 Task: Provide the standings of the 2023 Victory Lane Racing Xfinity Series for the track "Daytona Int'l Speedway".
Action: Mouse moved to (171, 407)
Screenshot: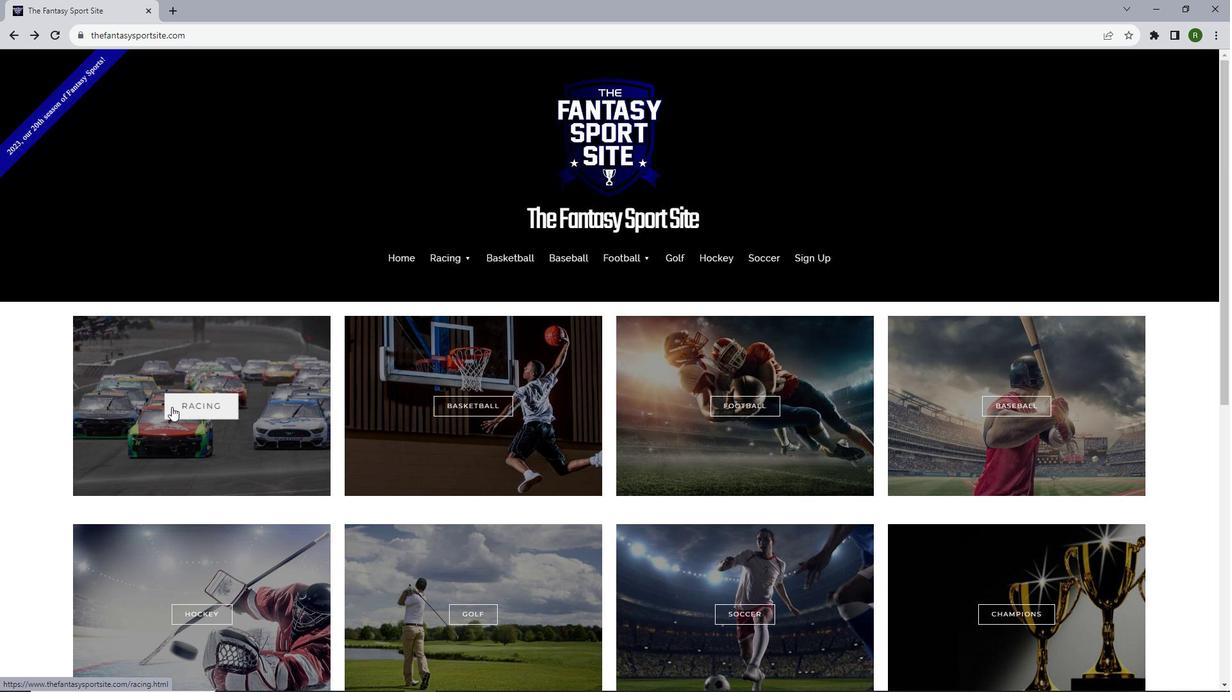 
Action: Mouse pressed left at (171, 407)
Screenshot: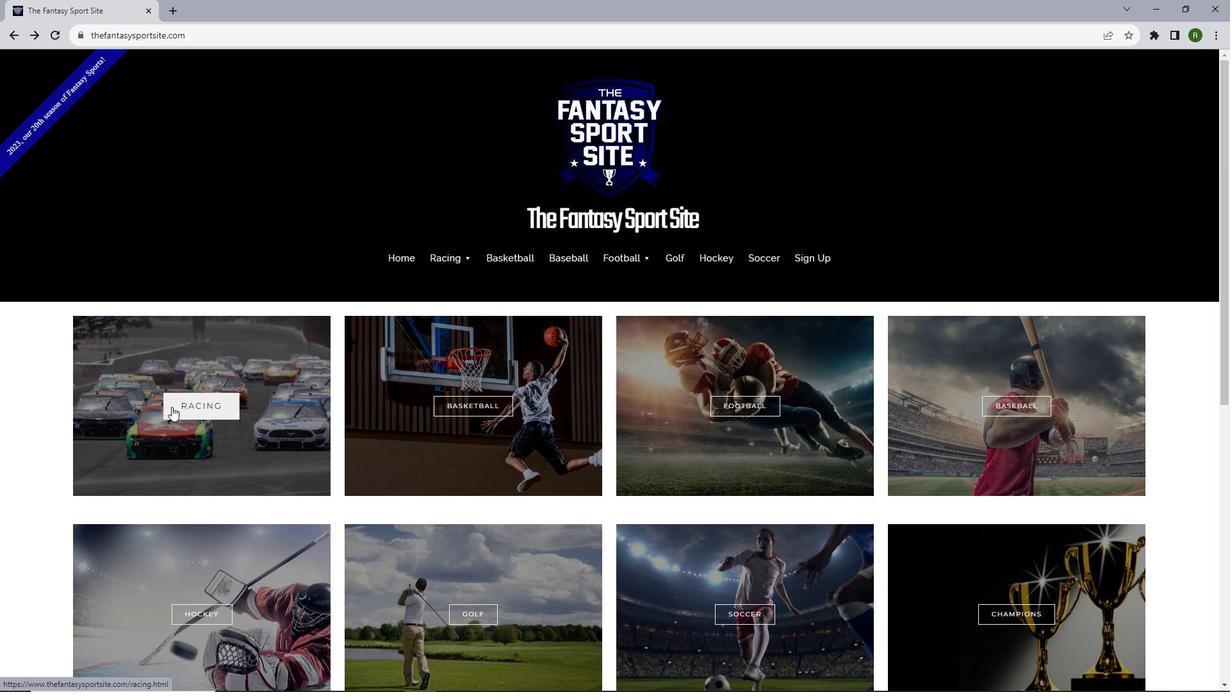 
Action: Mouse moved to (435, 362)
Screenshot: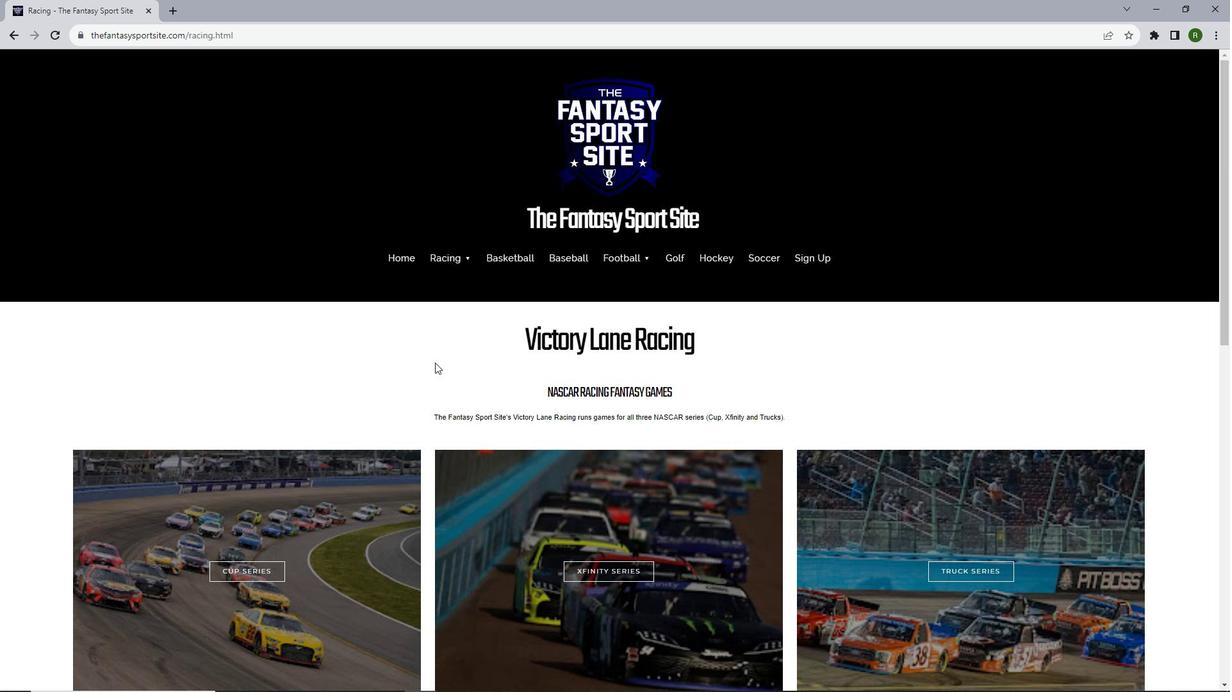 
Action: Mouse scrolled (435, 362) with delta (0, 0)
Screenshot: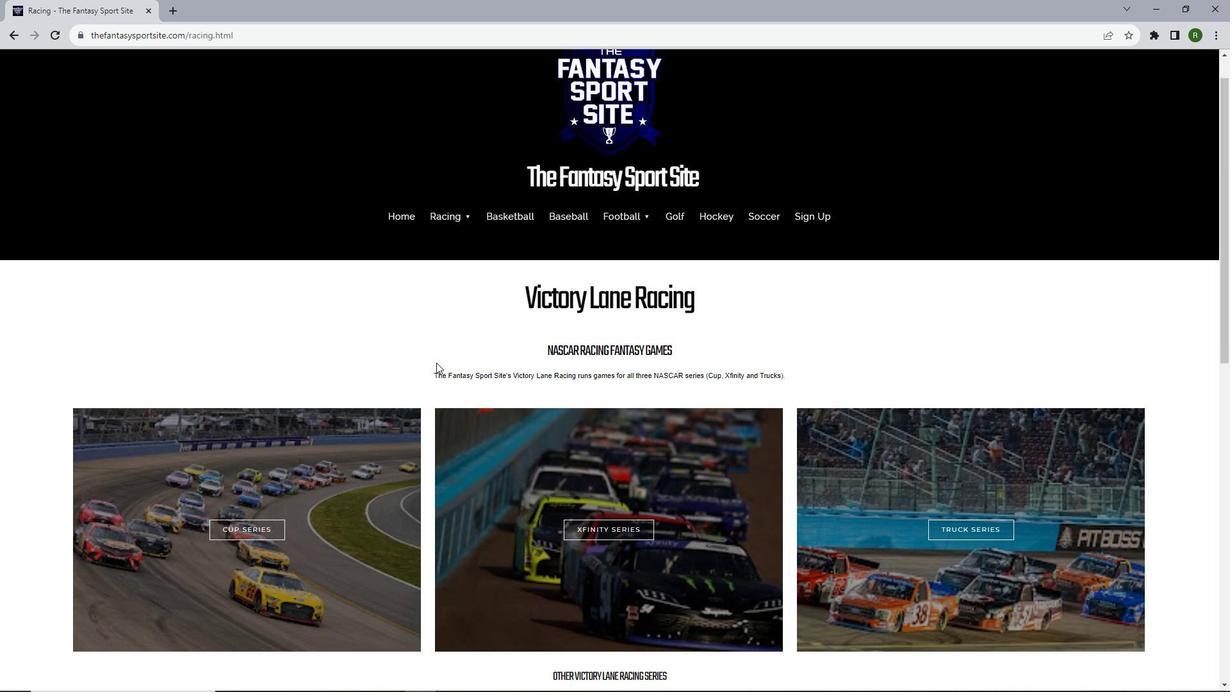 
Action: Mouse scrolled (435, 362) with delta (0, 0)
Screenshot: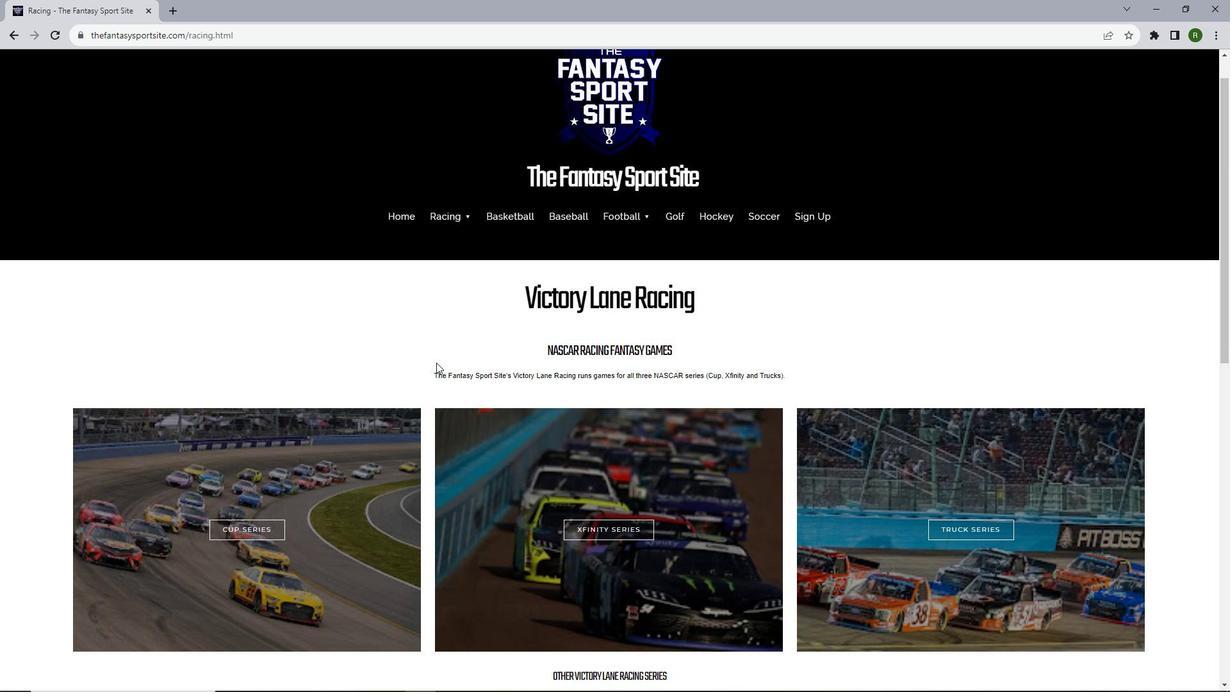 
Action: Mouse moved to (451, 365)
Screenshot: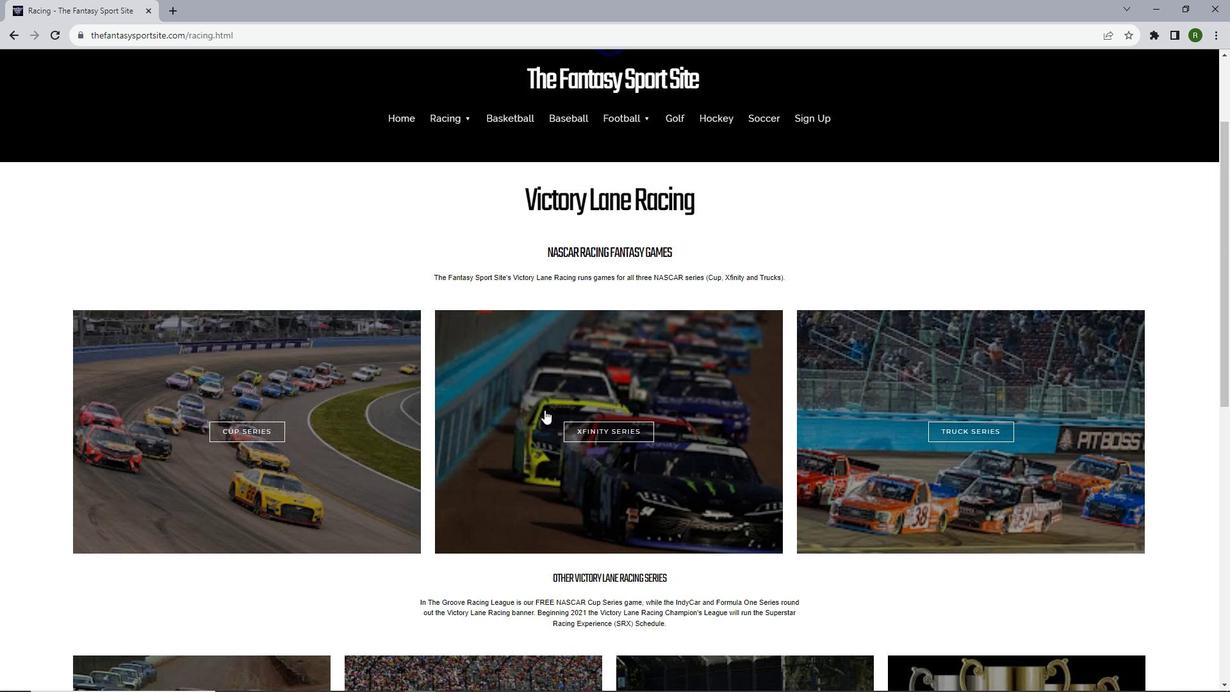 
Action: Mouse scrolled (451, 365) with delta (0, 0)
Screenshot: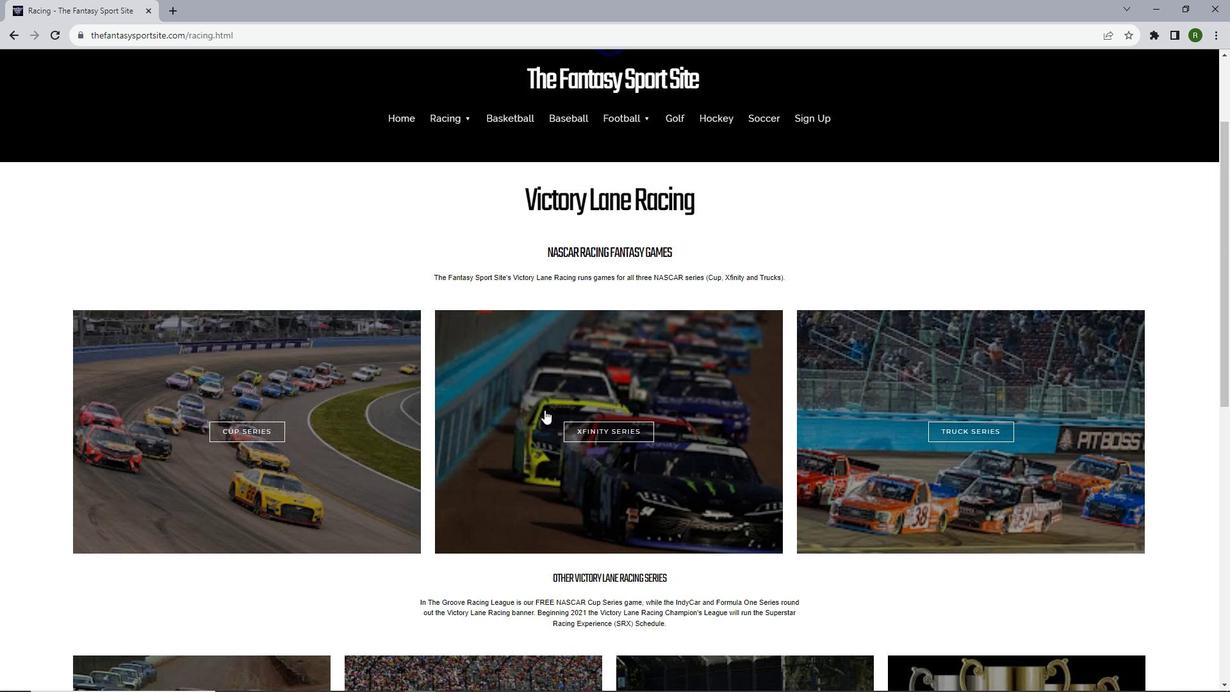 
Action: Mouse moved to (598, 373)
Screenshot: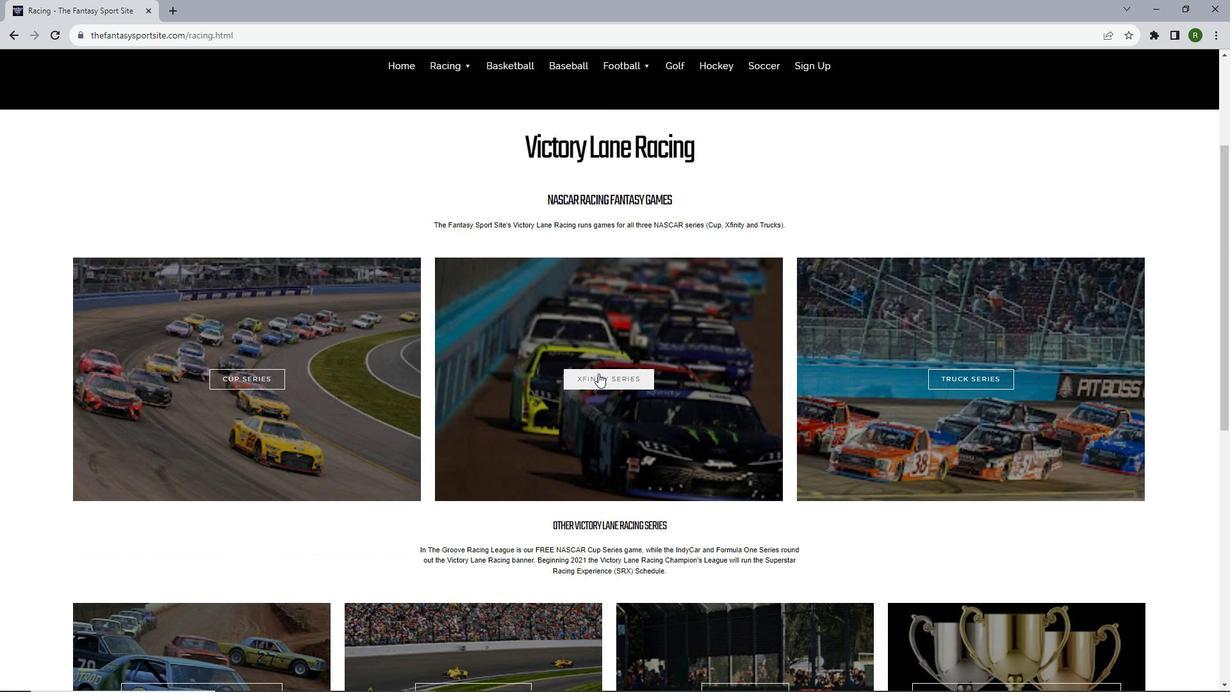 
Action: Mouse pressed left at (598, 373)
Screenshot: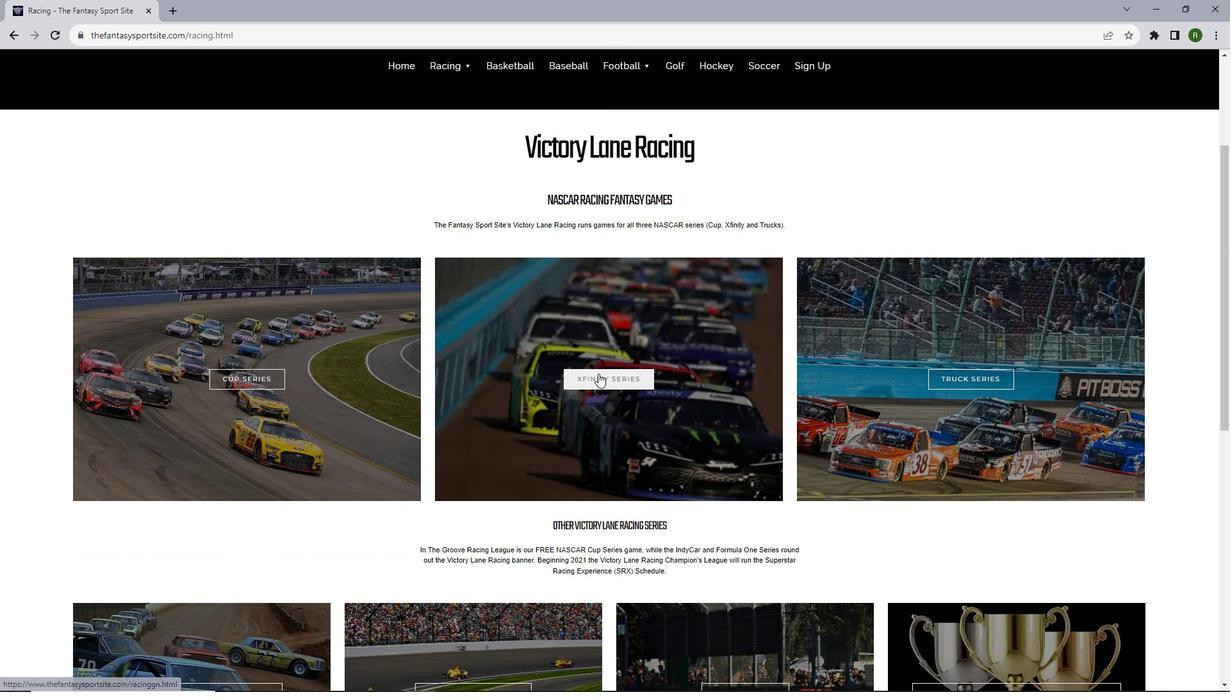 
Action: Mouse moved to (280, 290)
Screenshot: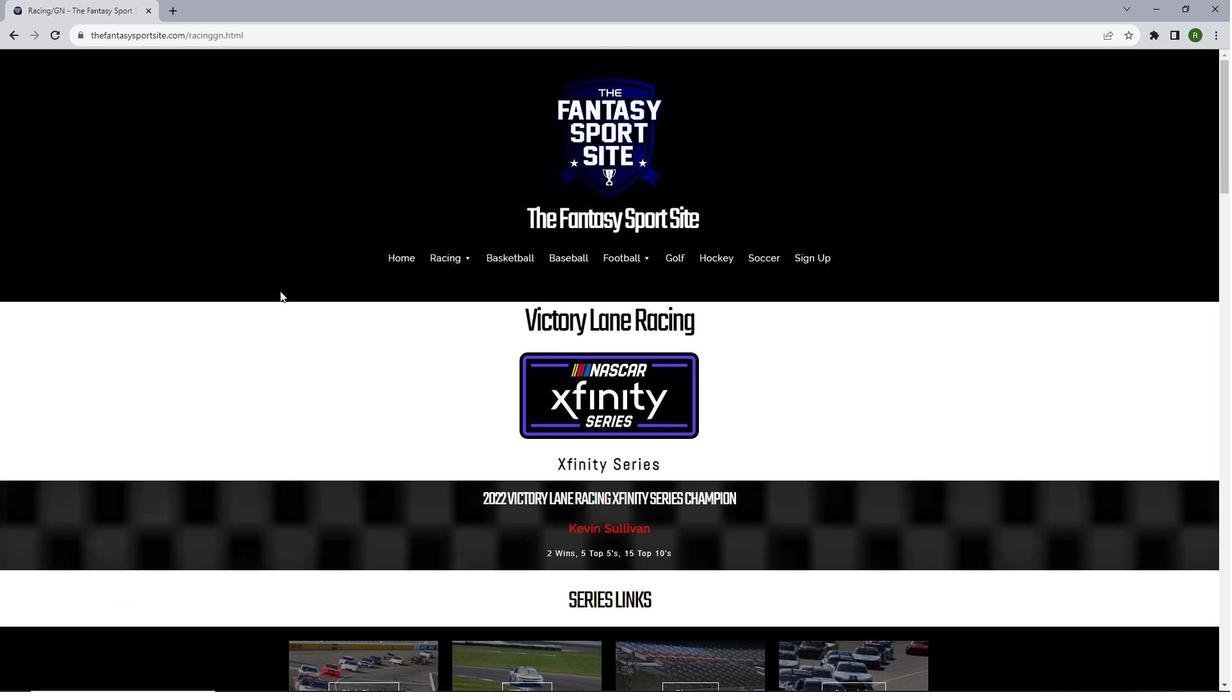 
Action: Mouse scrolled (280, 290) with delta (0, 0)
Screenshot: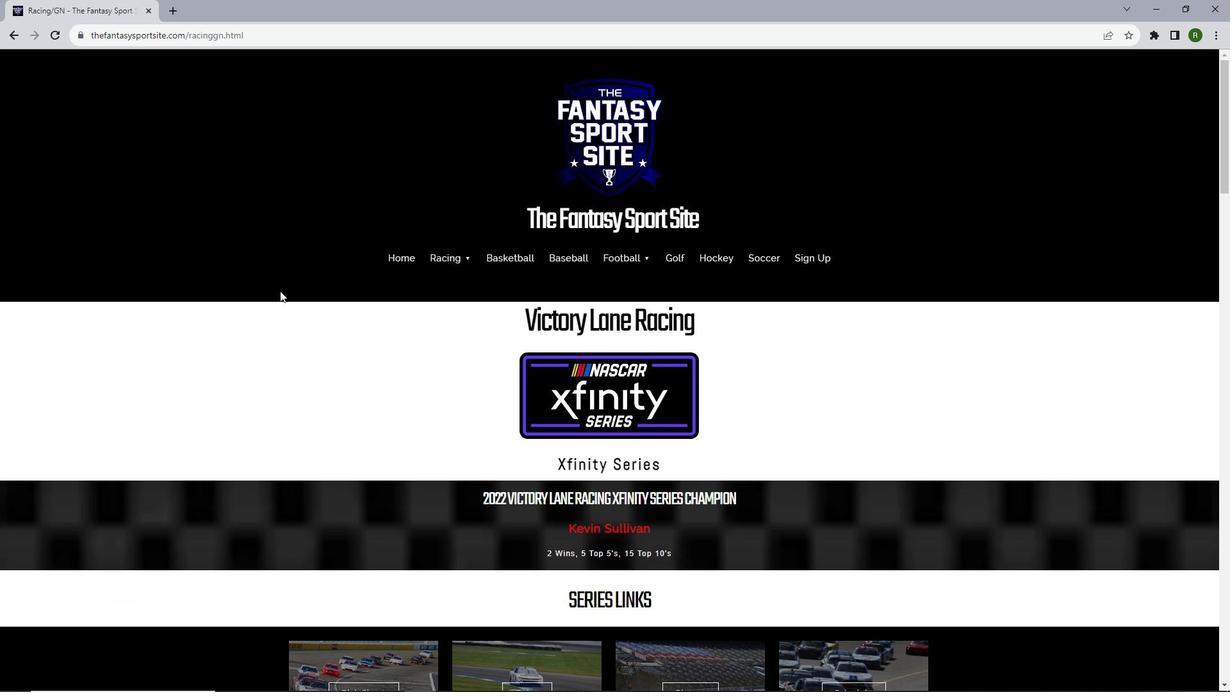 
Action: Mouse scrolled (280, 290) with delta (0, 0)
Screenshot: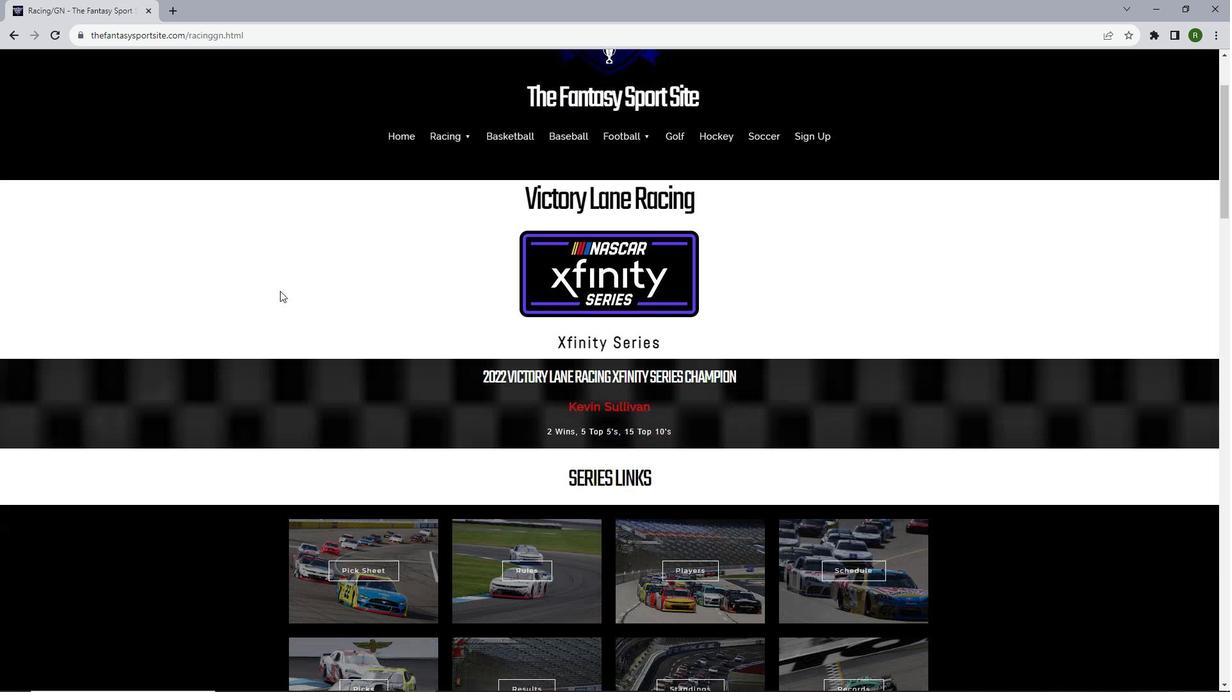 
Action: Mouse scrolled (280, 290) with delta (0, 0)
Screenshot: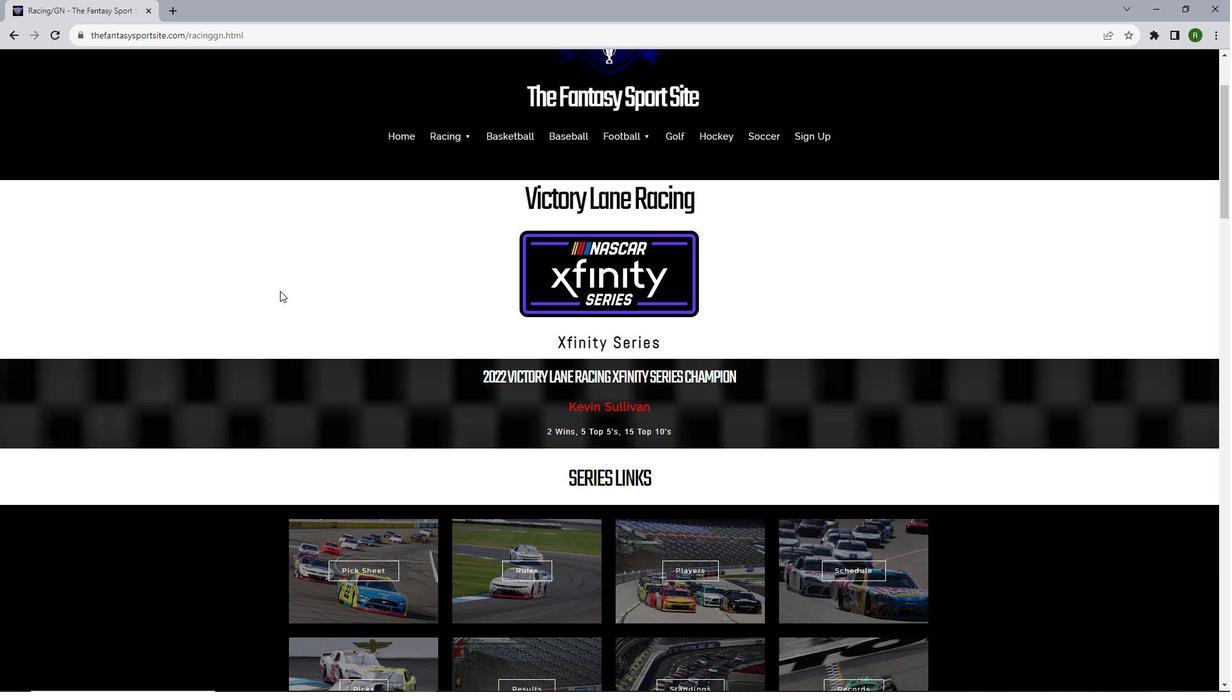 
Action: Mouse scrolled (280, 290) with delta (0, 0)
Screenshot: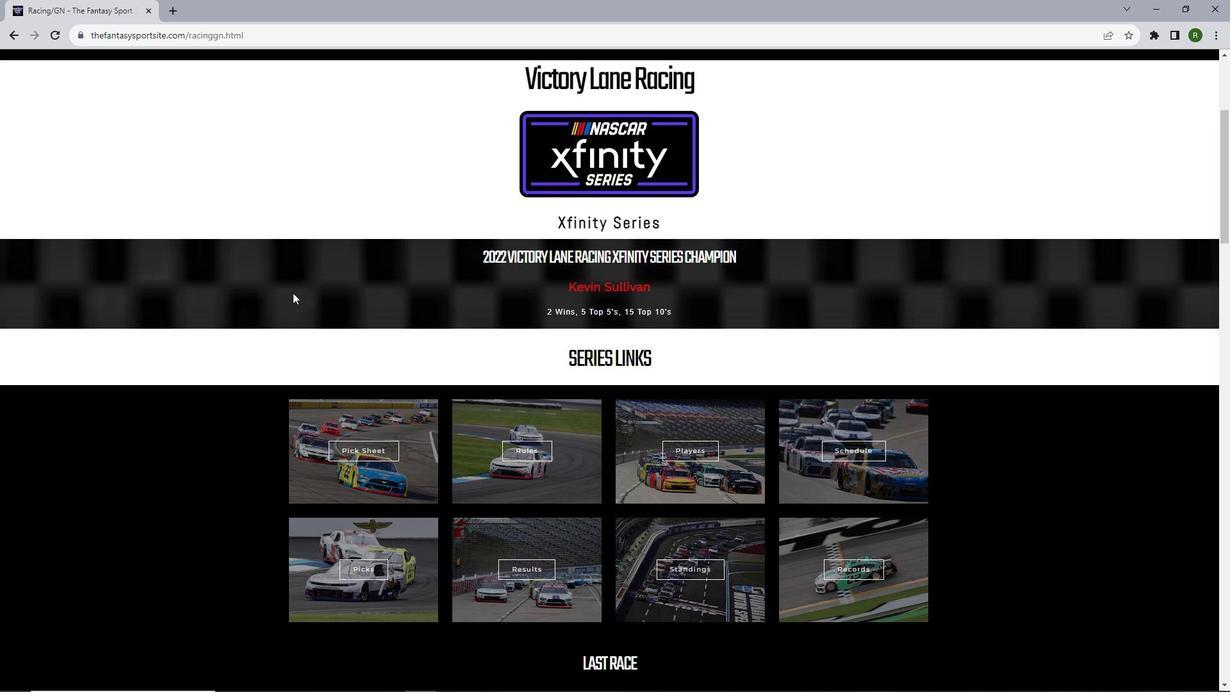 
Action: Mouse moved to (672, 548)
Screenshot: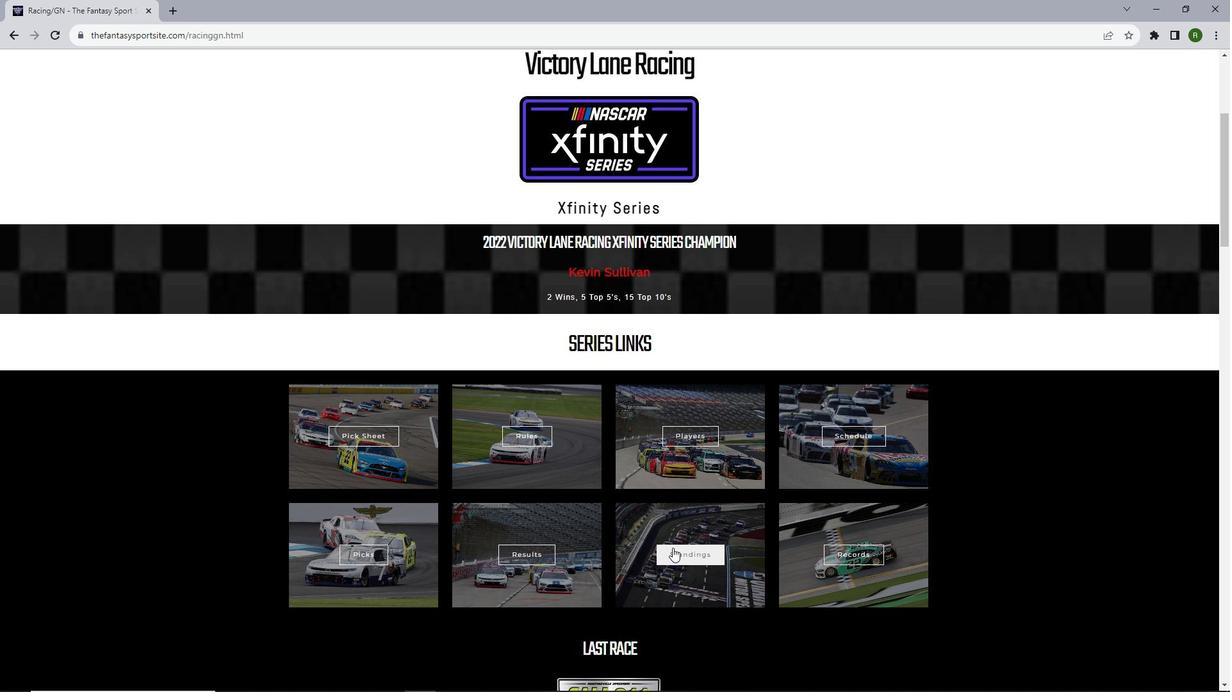
Action: Mouse pressed left at (672, 548)
Screenshot: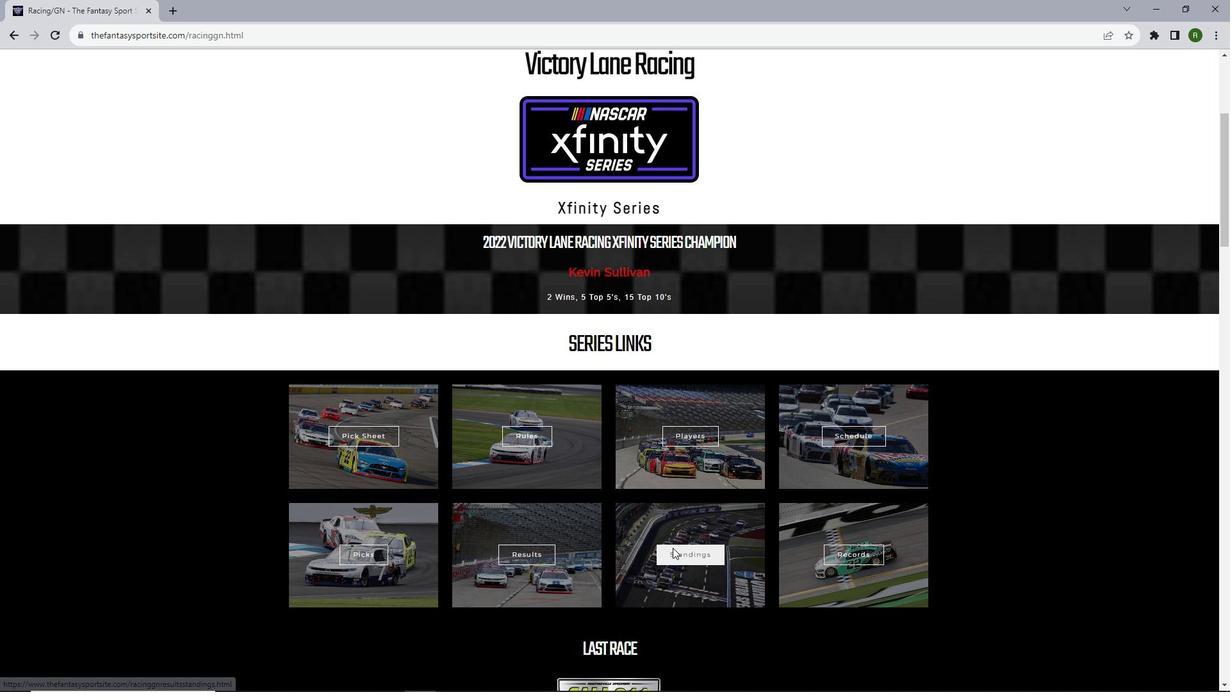 
Action: Mouse moved to (374, 310)
Screenshot: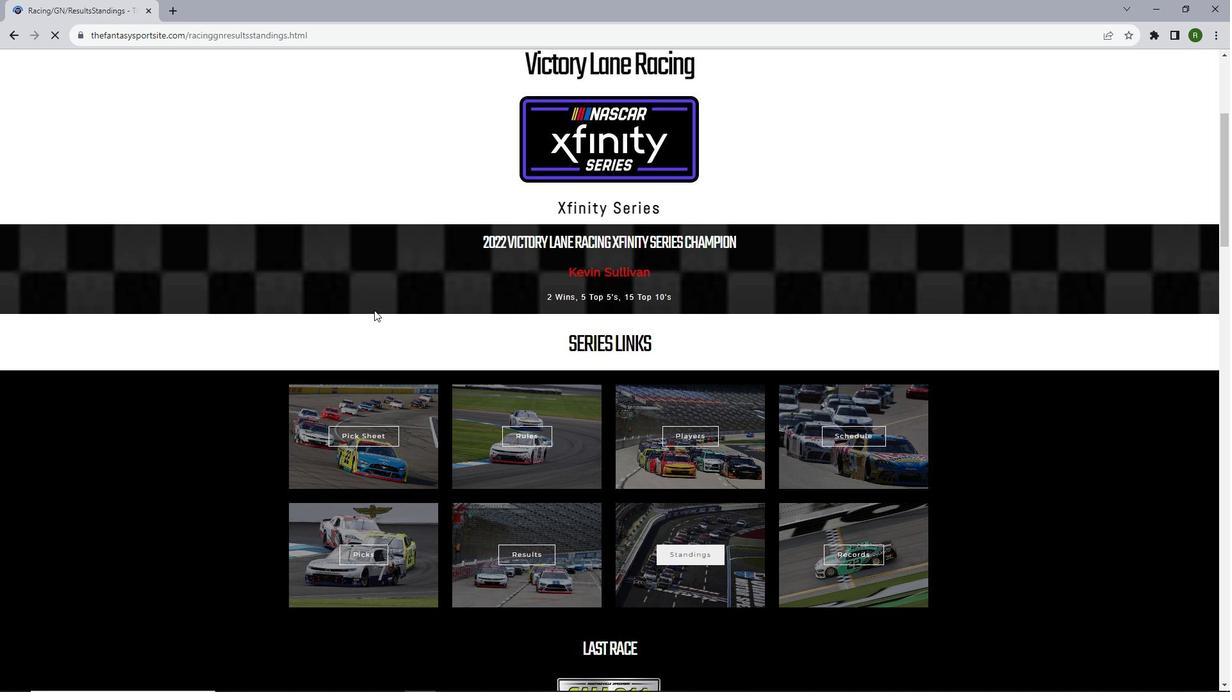 
Action: Mouse scrolled (374, 309) with delta (0, 0)
Screenshot: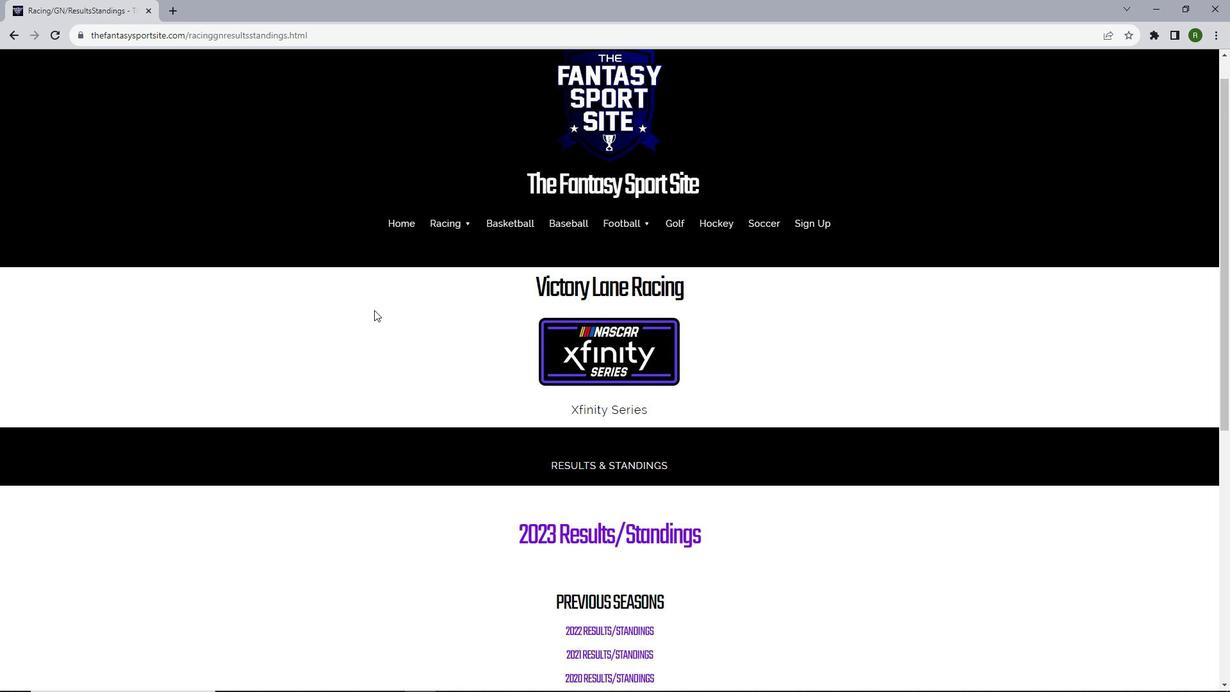 
Action: Mouse scrolled (374, 309) with delta (0, 0)
Screenshot: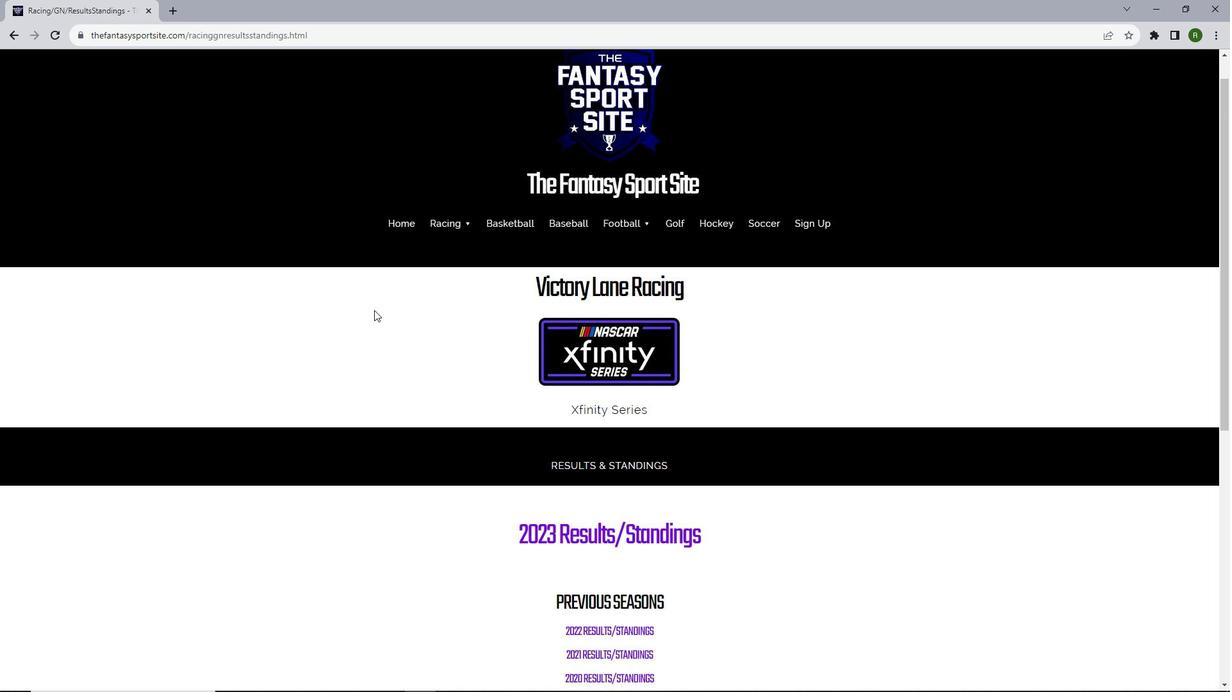 
Action: Mouse scrolled (374, 309) with delta (0, 0)
Screenshot: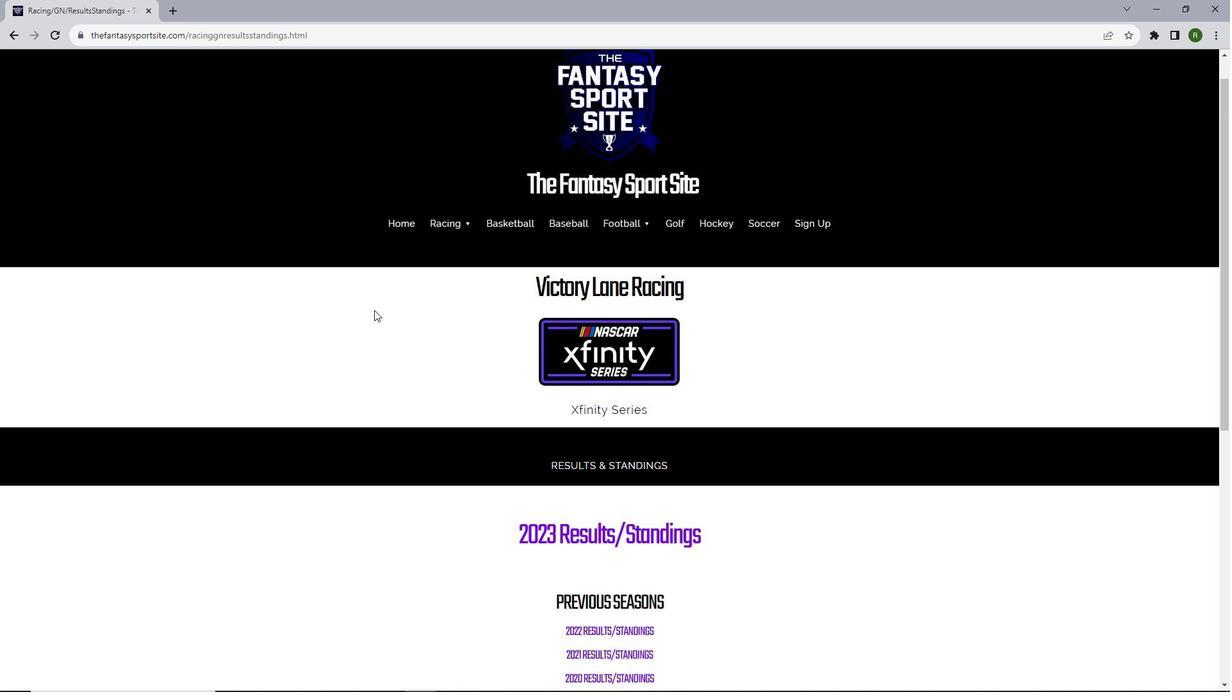 
Action: Mouse scrolled (374, 309) with delta (0, 0)
Screenshot: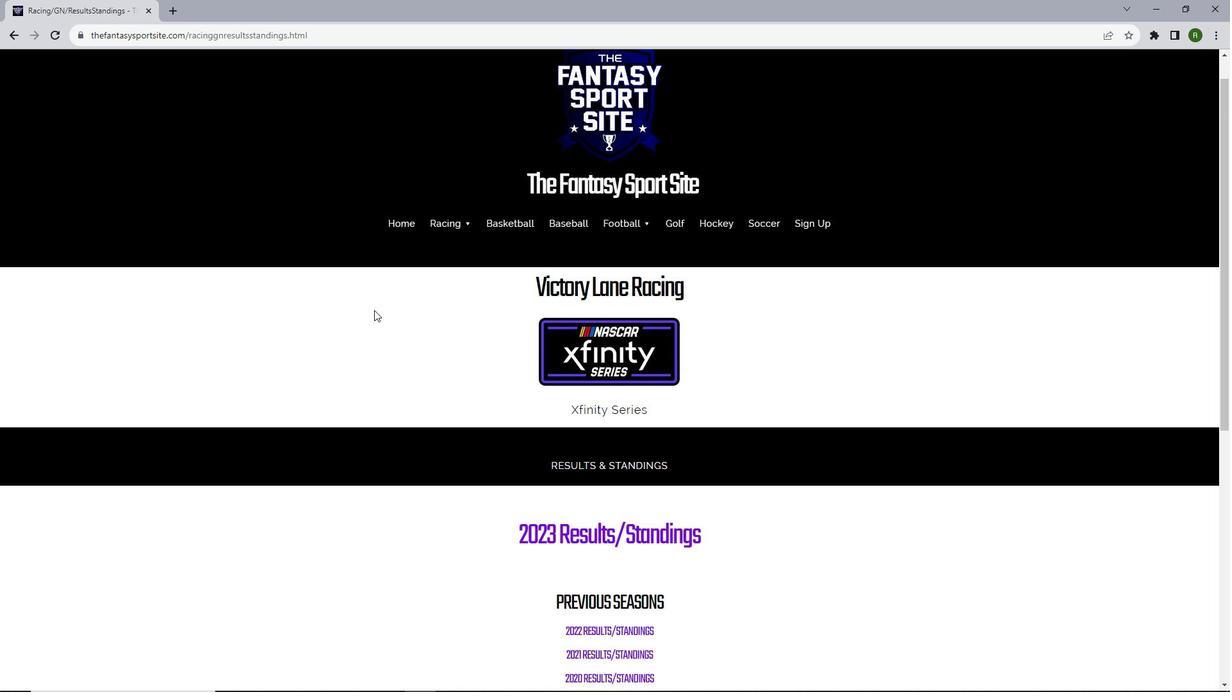 
Action: Mouse moved to (546, 313)
Screenshot: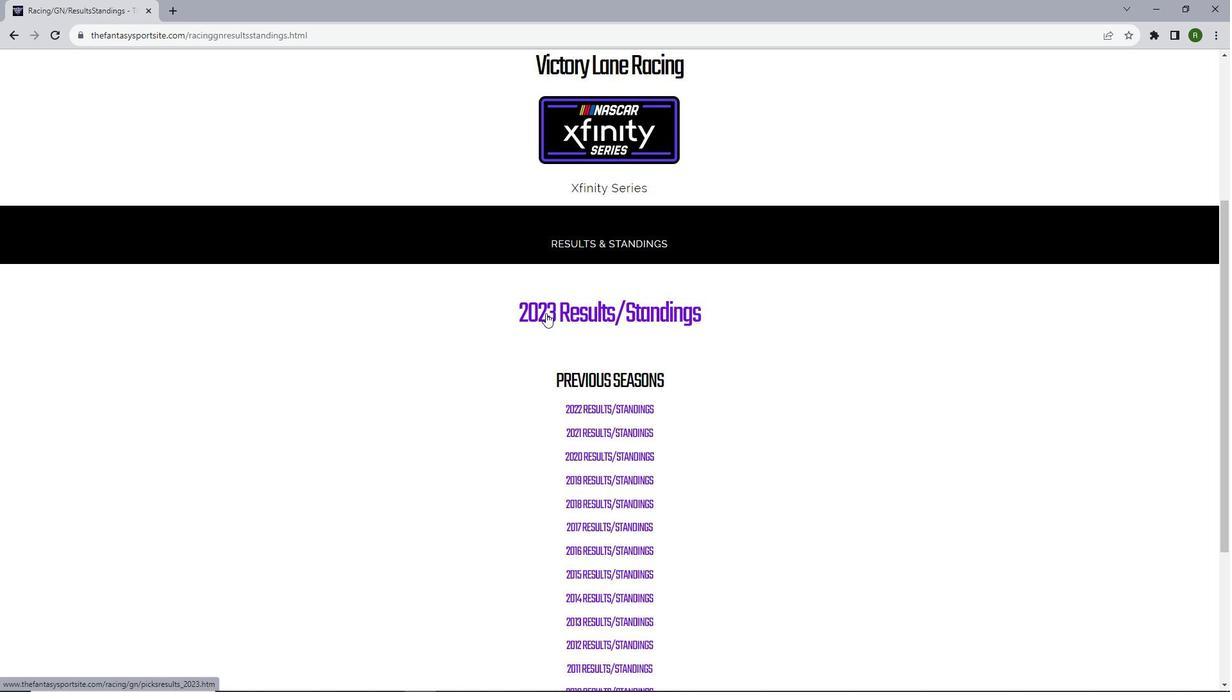 
Action: Mouse pressed left at (546, 313)
Screenshot: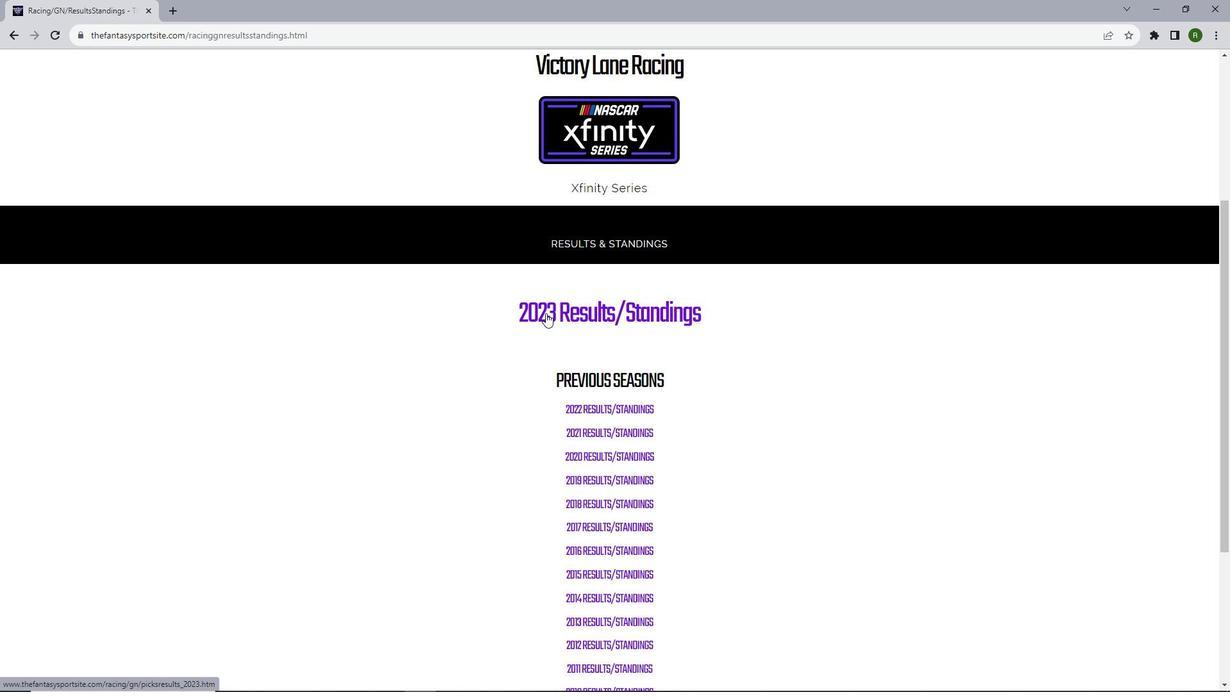 
Action: Mouse moved to (742, 409)
Screenshot: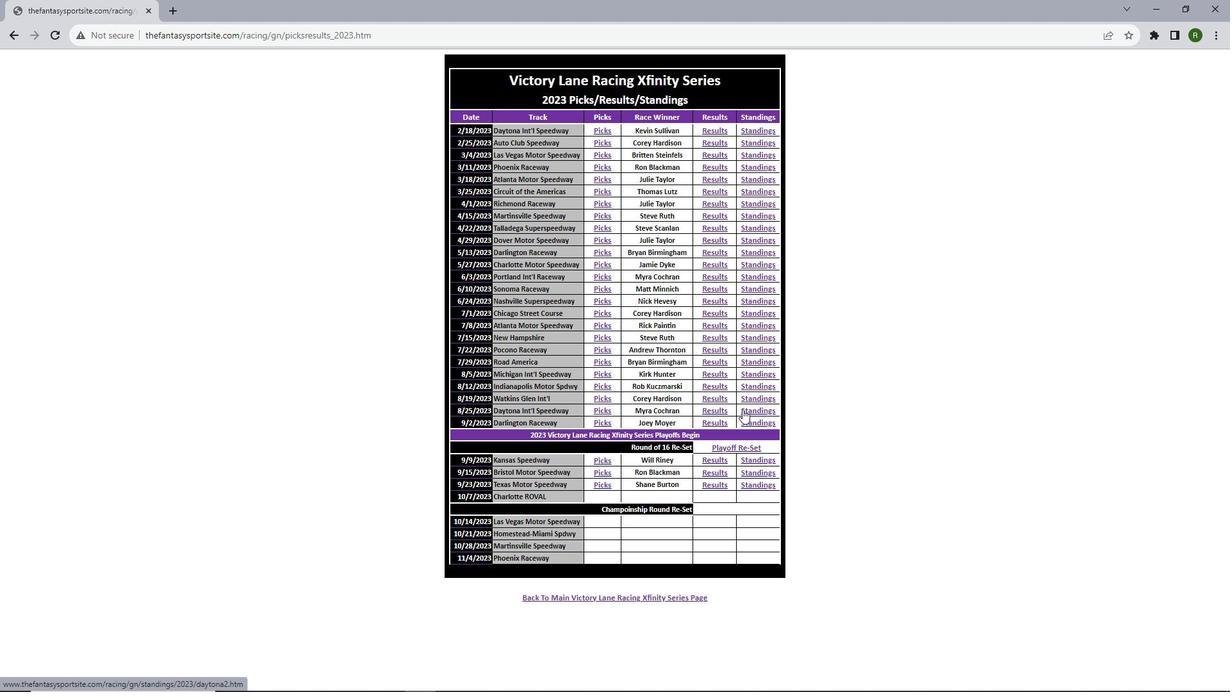 
Action: Mouse pressed left at (742, 409)
Screenshot: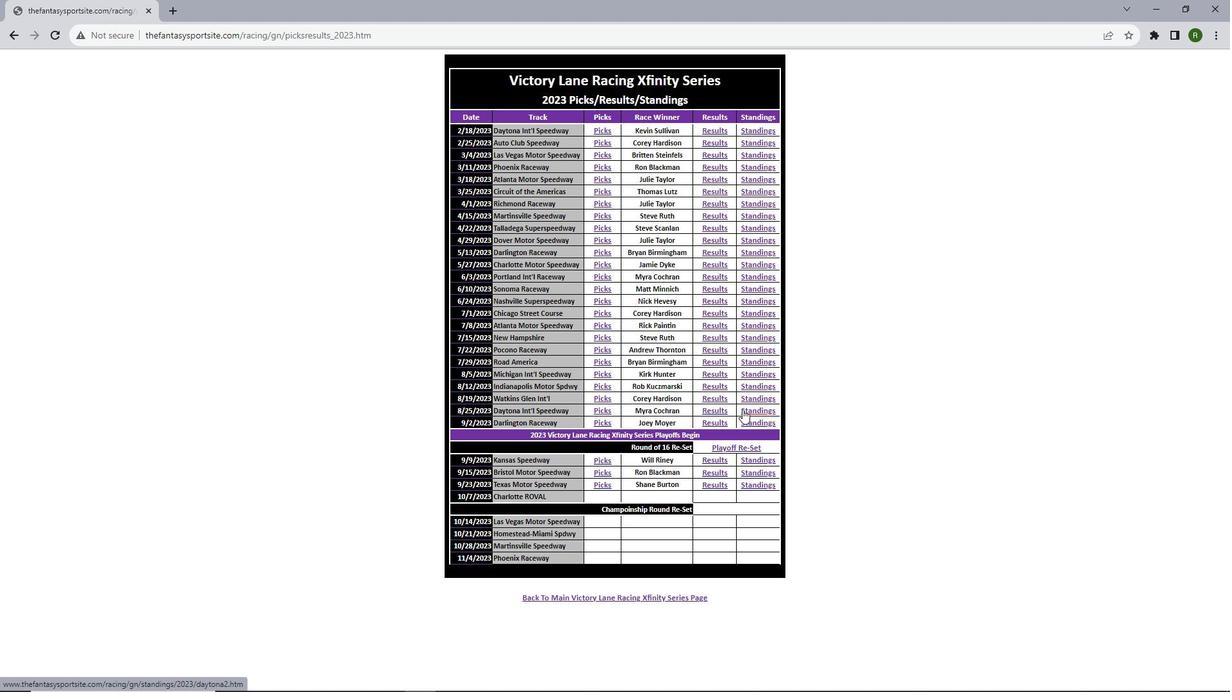 
Action: Mouse moved to (628, 336)
Screenshot: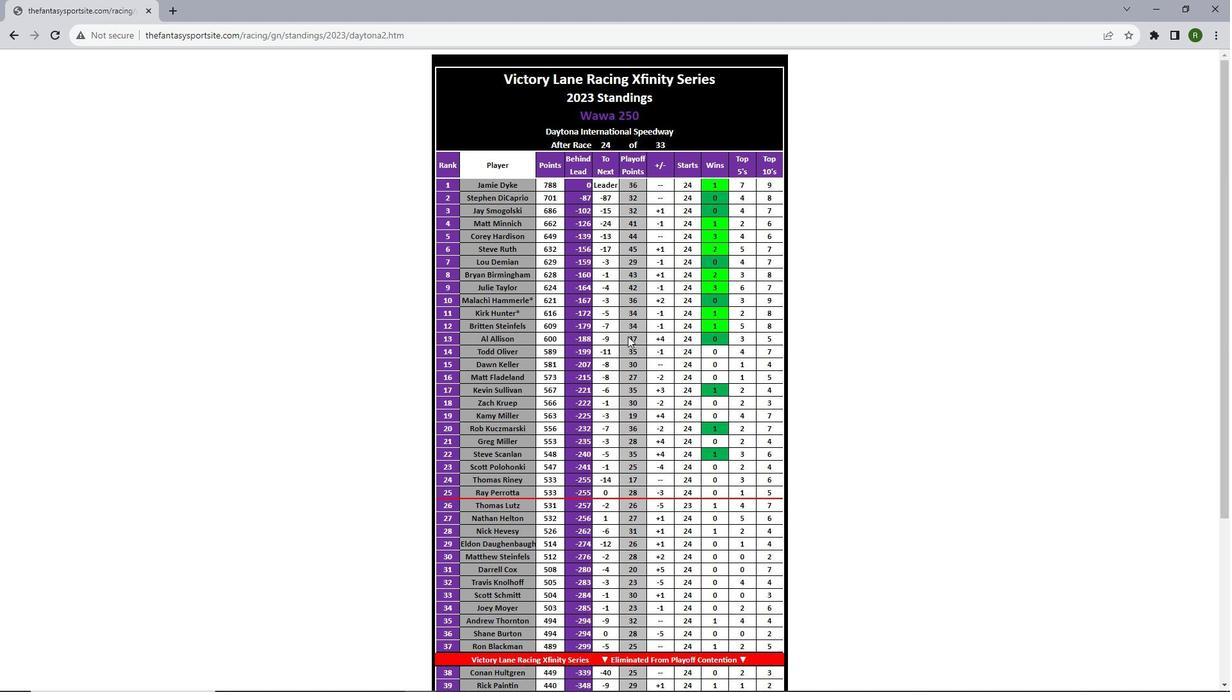 
Action: Mouse scrolled (628, 335) with delta (0, 0)
Screenshot: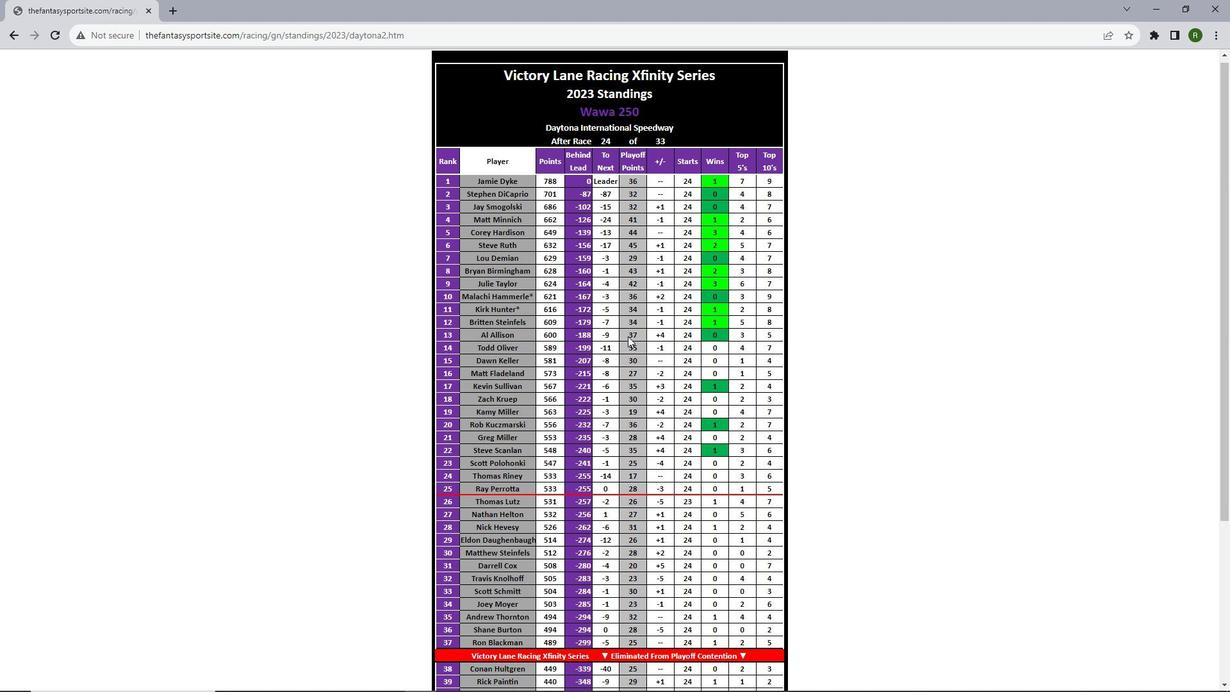 
Action: Mouse scrolled (628, 335) with delta (0, 0)
Screenshot: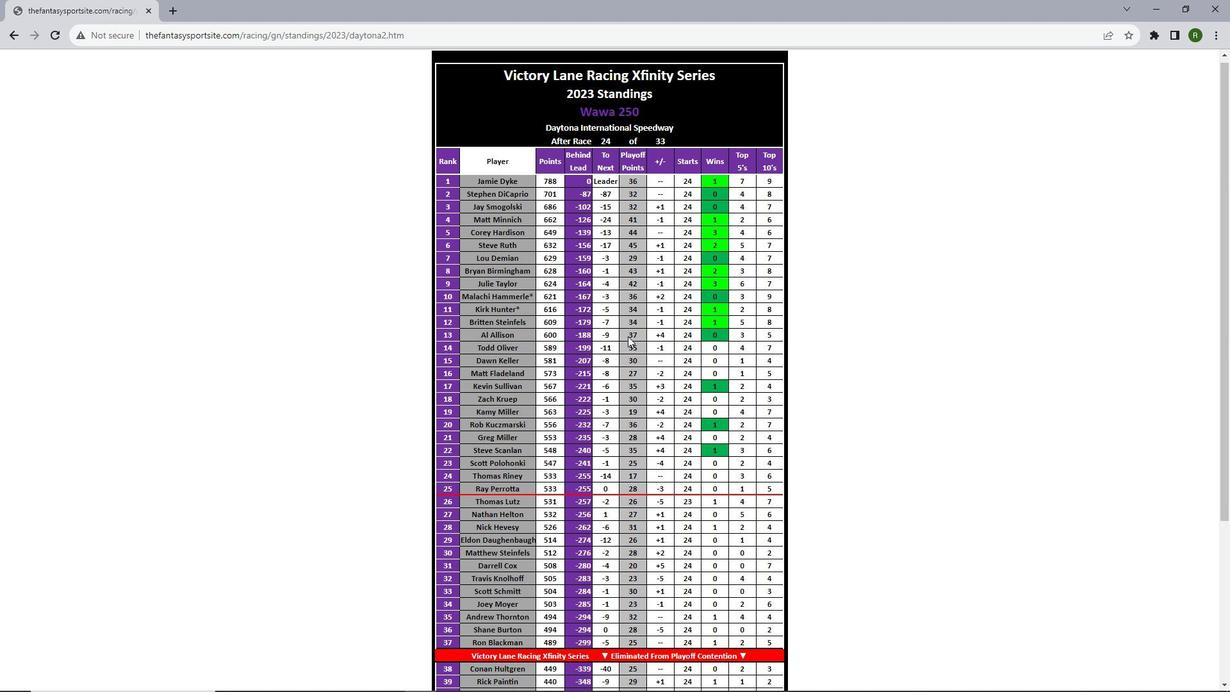 
Action: Mouse scrolled (628, 335) with delta (0, 0)
Screenshot: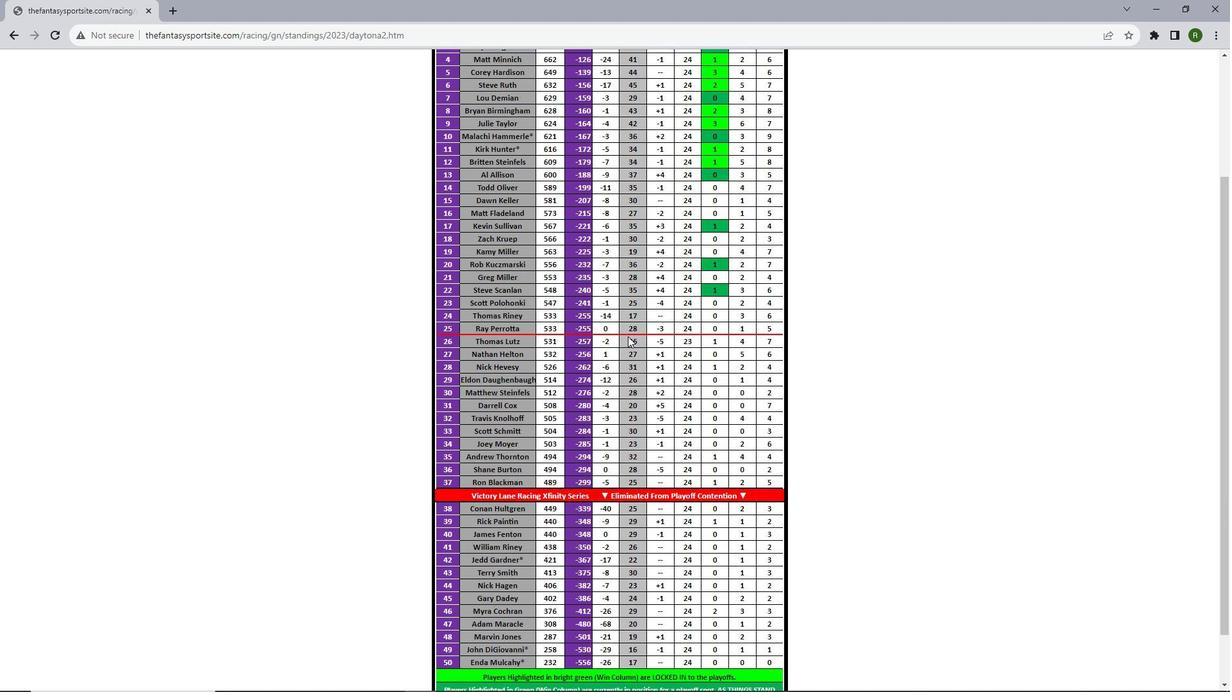 
Action: Mouse scrolled (628, 335) with delta (0, 0)
Screenshot: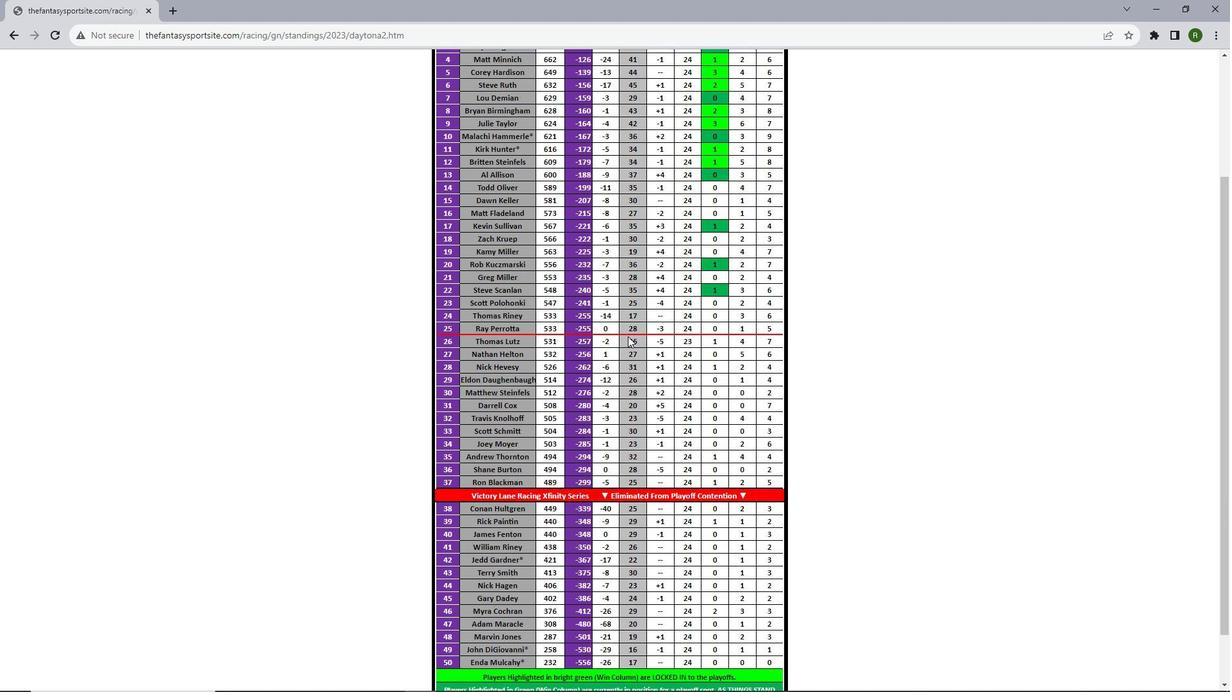
Action: Mouse scrolled (628, 335) with delta (0, 0)
Screenshot: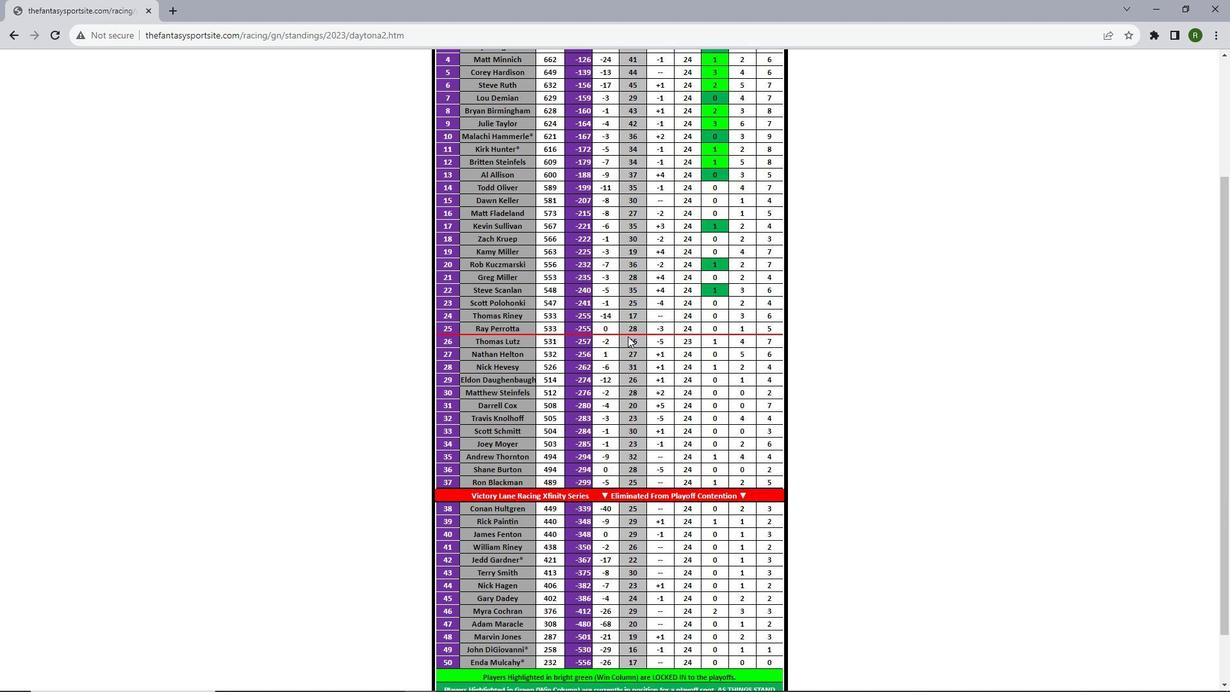 
Action: Mouse scrolled (628, 335) with delta (0, 0)
Screenshot: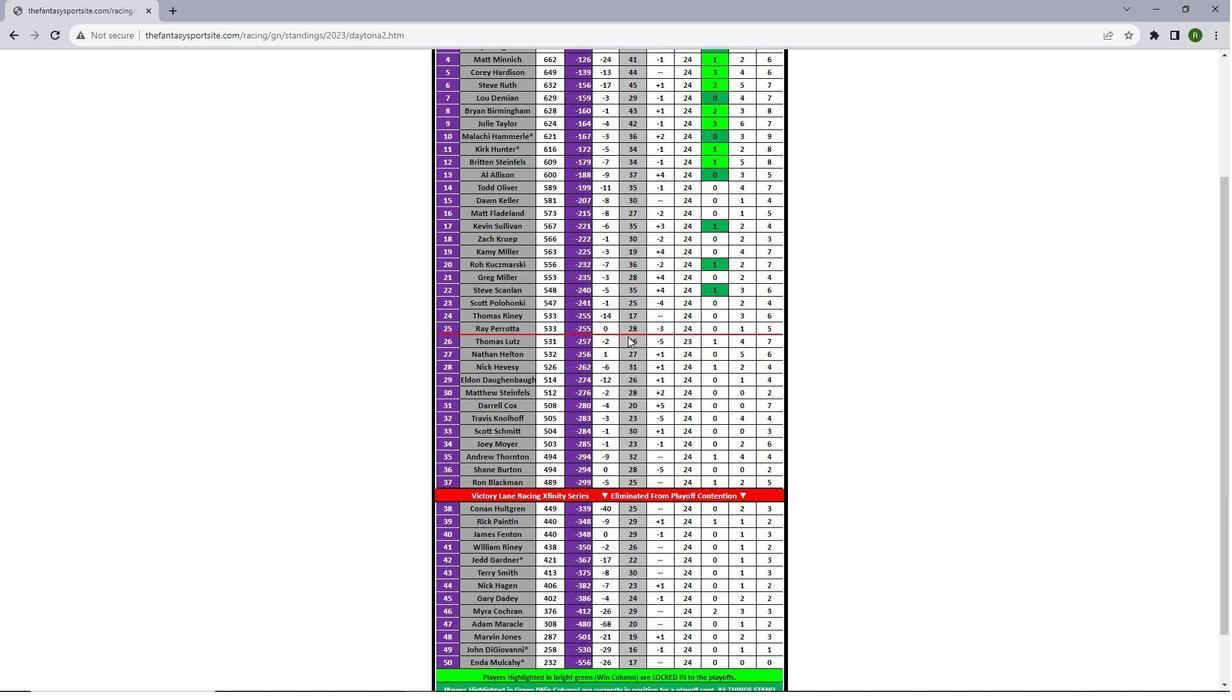 
Action: Mouse scrolled (628, 335) with delta (0, 0)
Screenshot: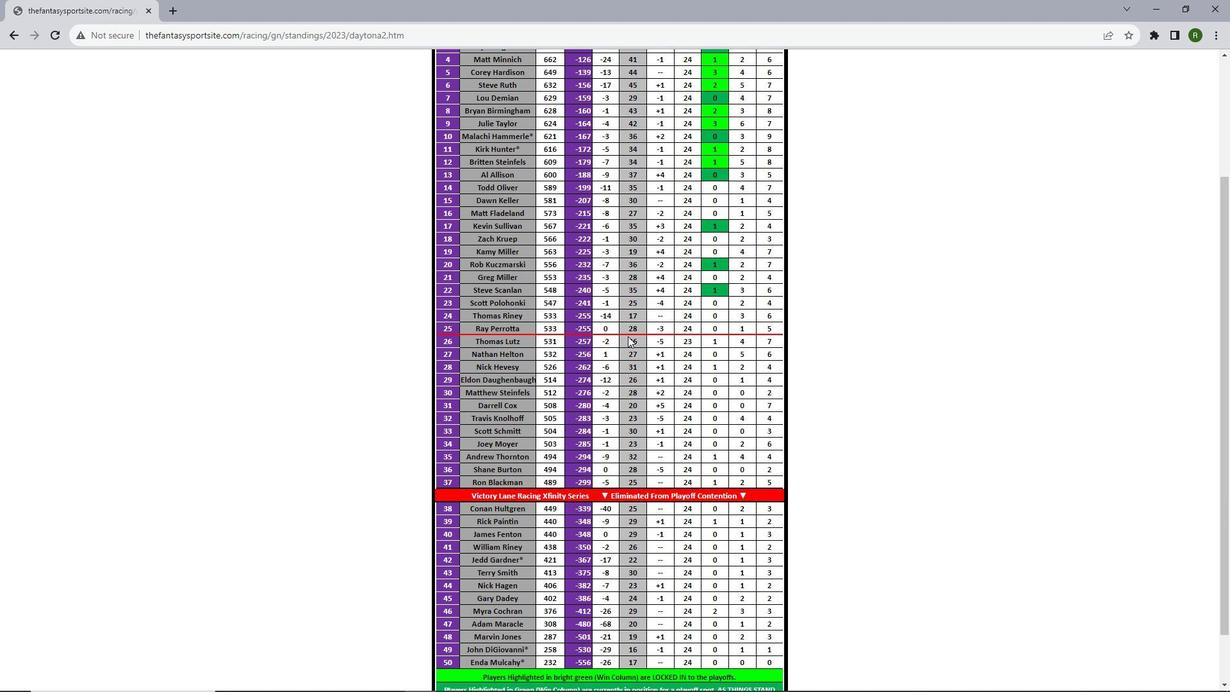 
Action: Mouse scrolled (628, 337) with delta (0, 0)
Screenshot: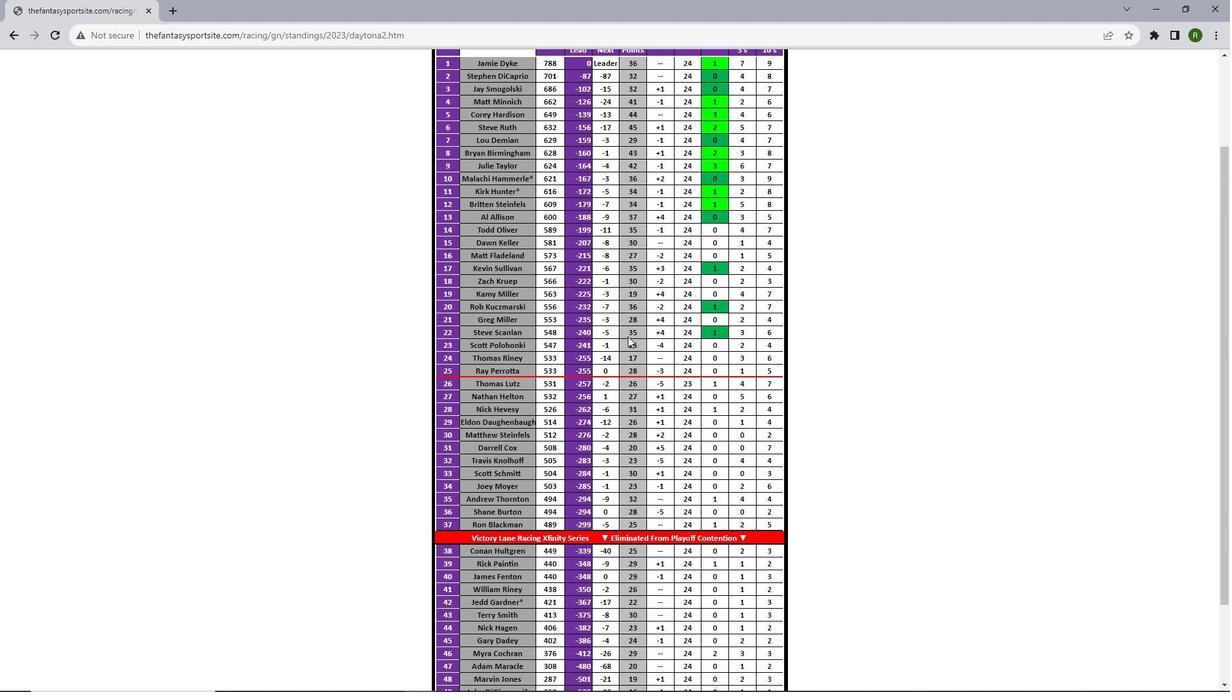 
Action: Mouse scrolled (628, 337) with delta (0, 0)
Screenshot: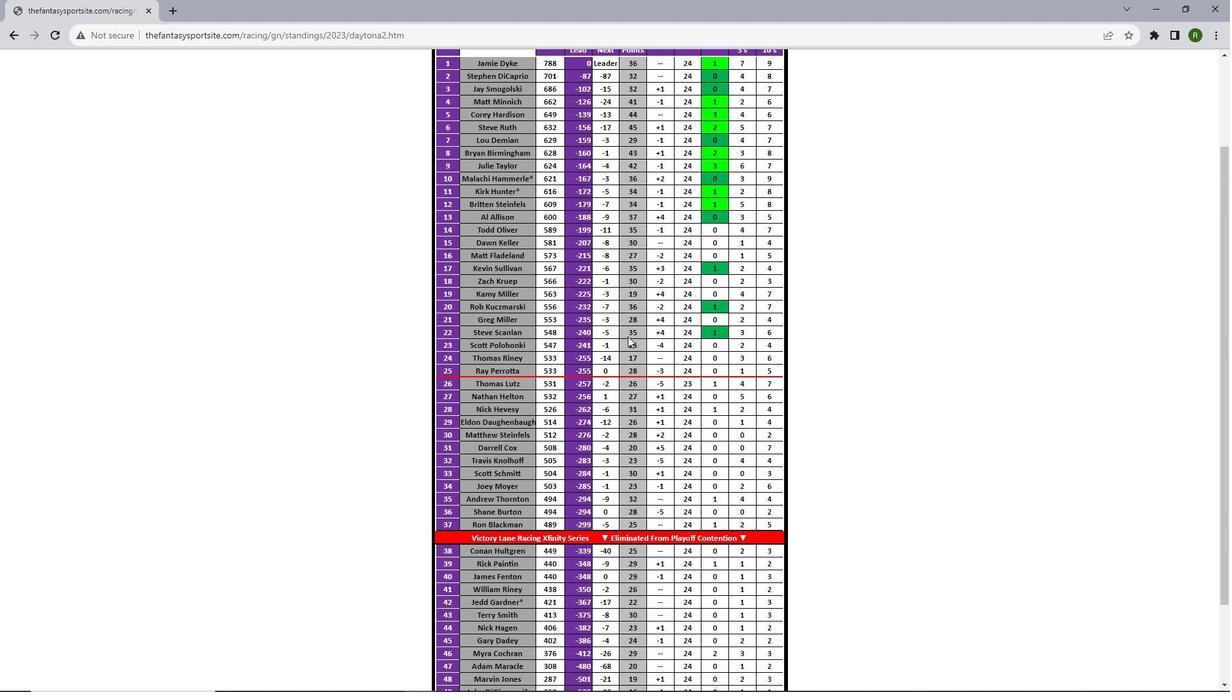 
Action: Mouse scrolled (628, 337) with delta (0, 0)
Screenshot: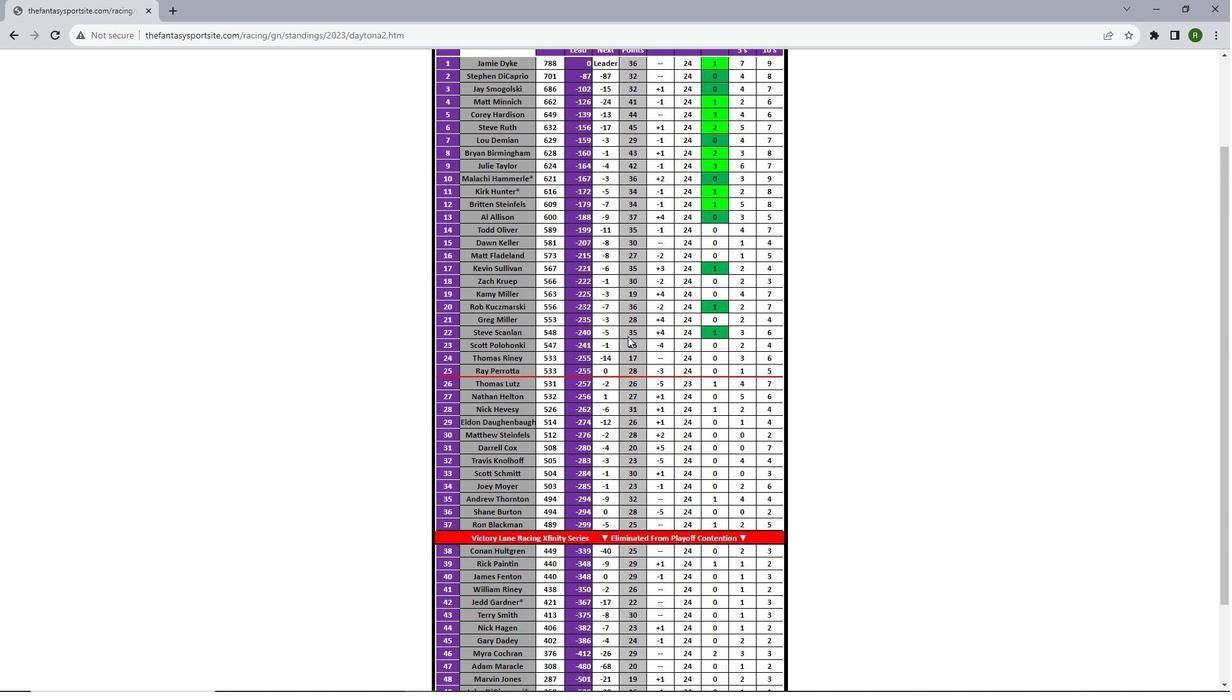 
Action: Mouse scrolled (628, 335) with delta (0, 0)
Screenshot: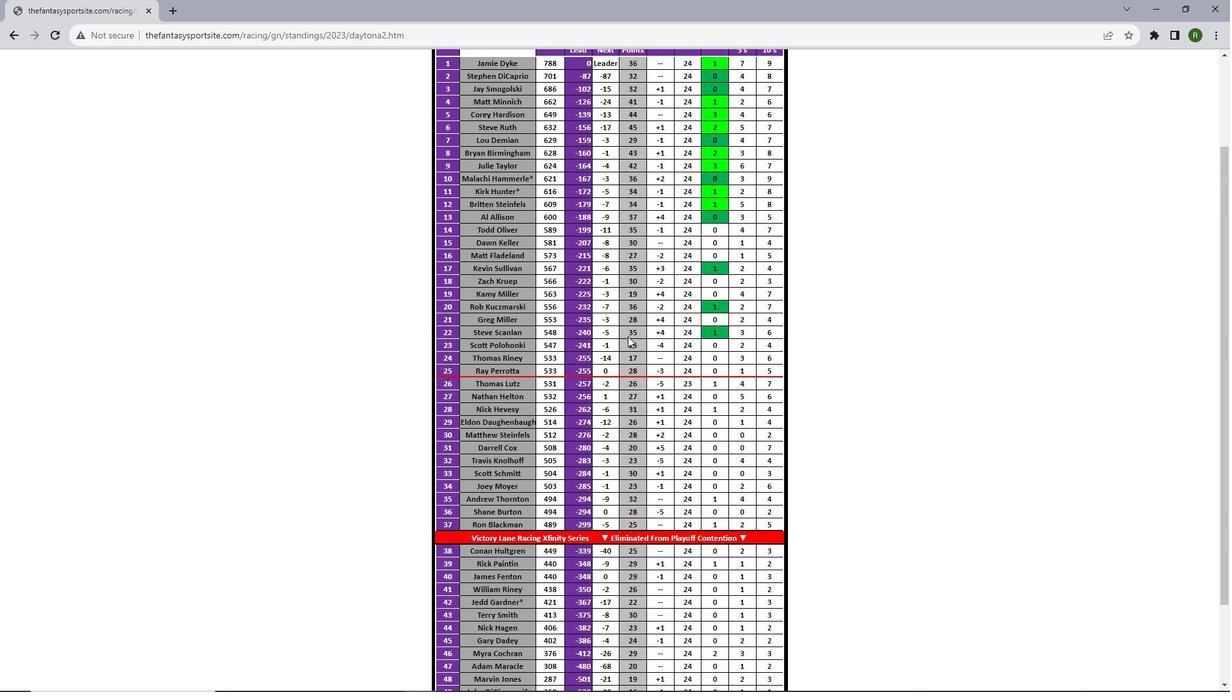 
Action: Mouse scrolled (628, 337) with delta (0, 0)
Screenshot: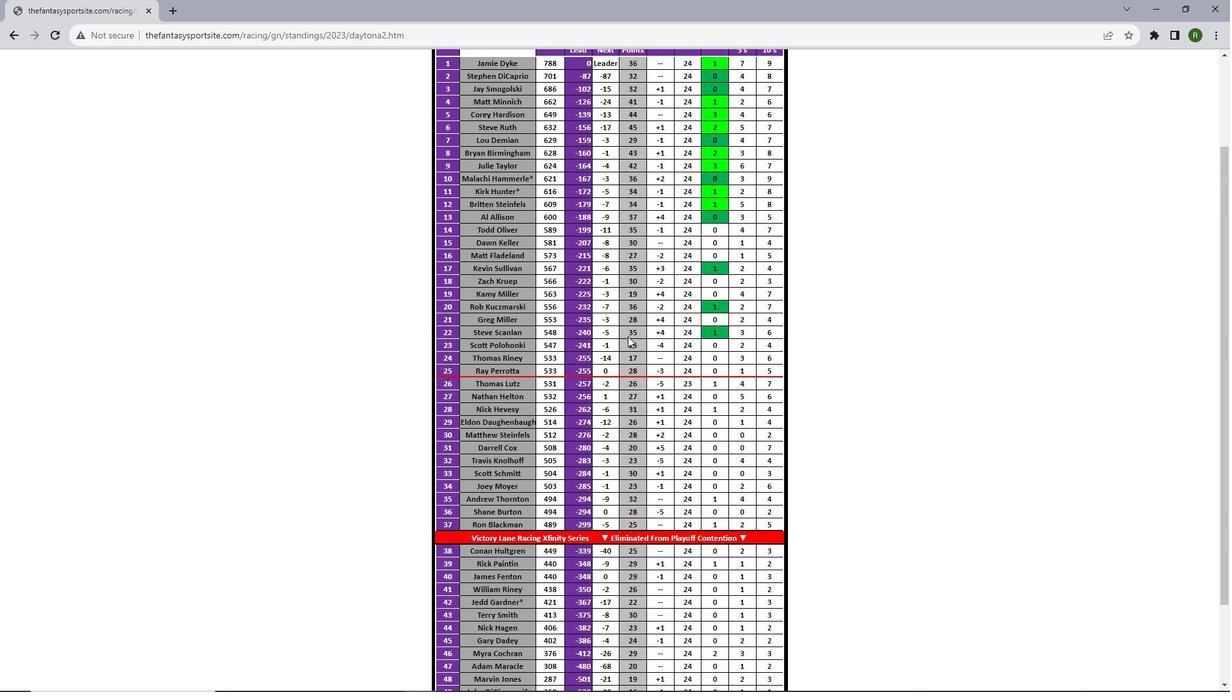
Action: Mouse scrolled (628, 337) with delta (0, 0)
Screenshot: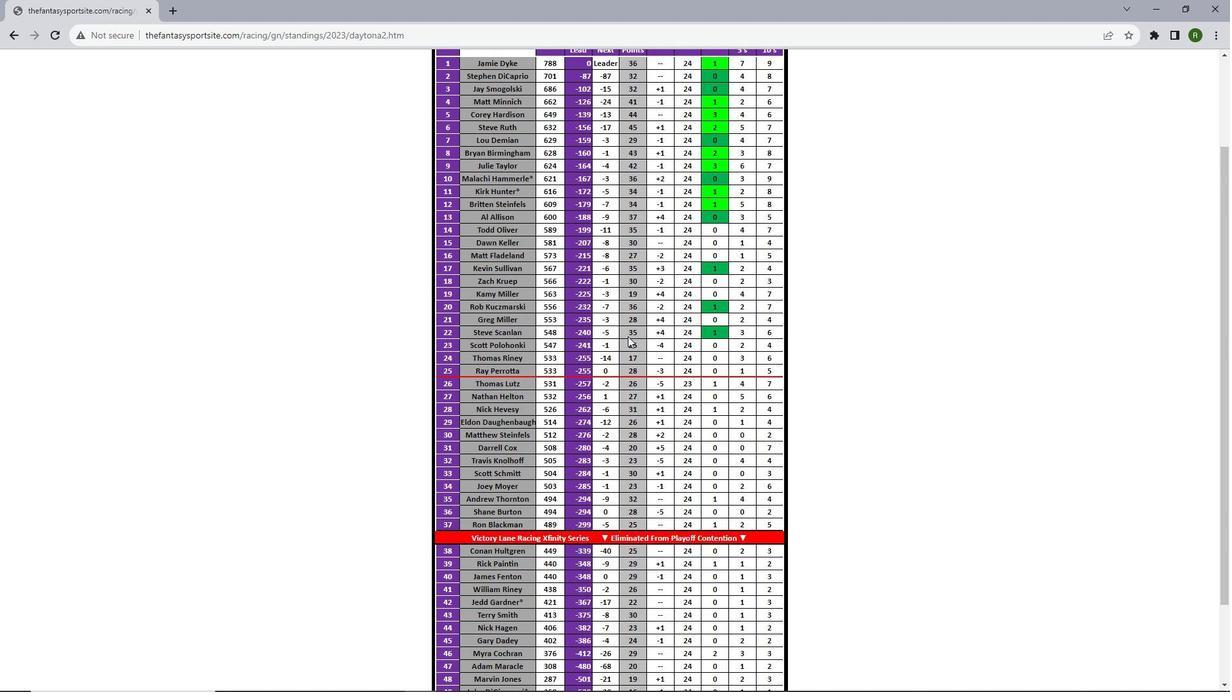 
Action: Mouse scrolled (628, 337) with delta (0, 0)
Screenshot: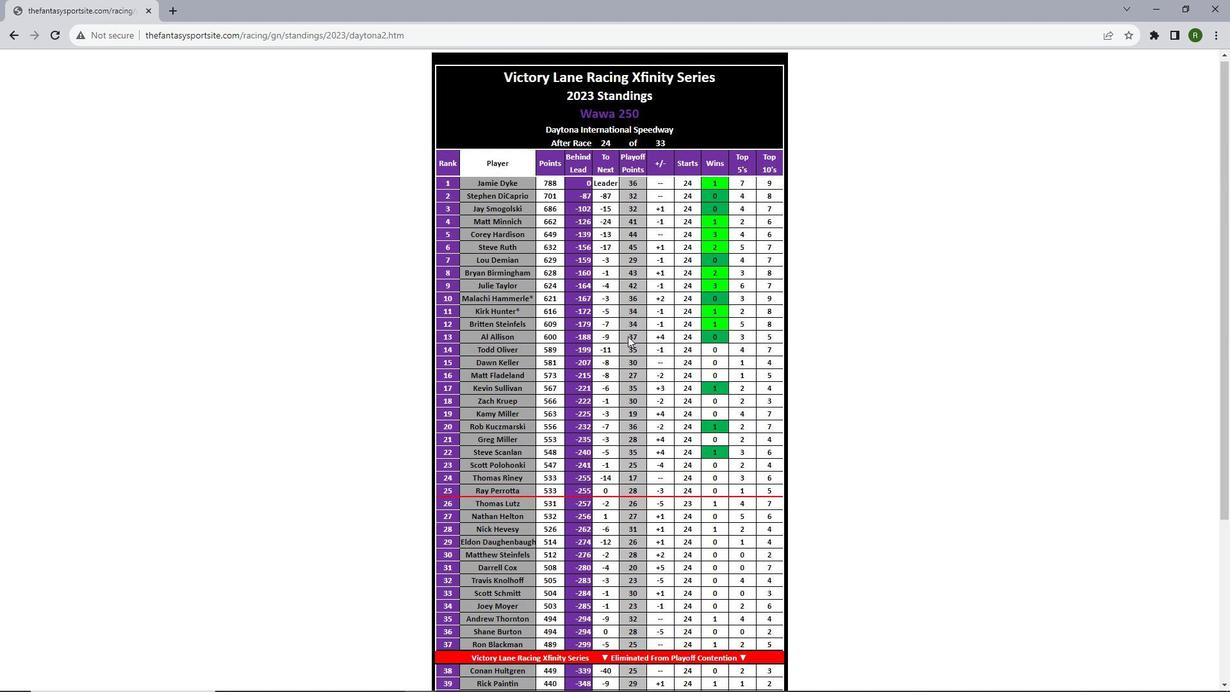
